Task: Change 'abc' to < abc >
Action: Mouse pressed left at (307, 237)
Screenshot: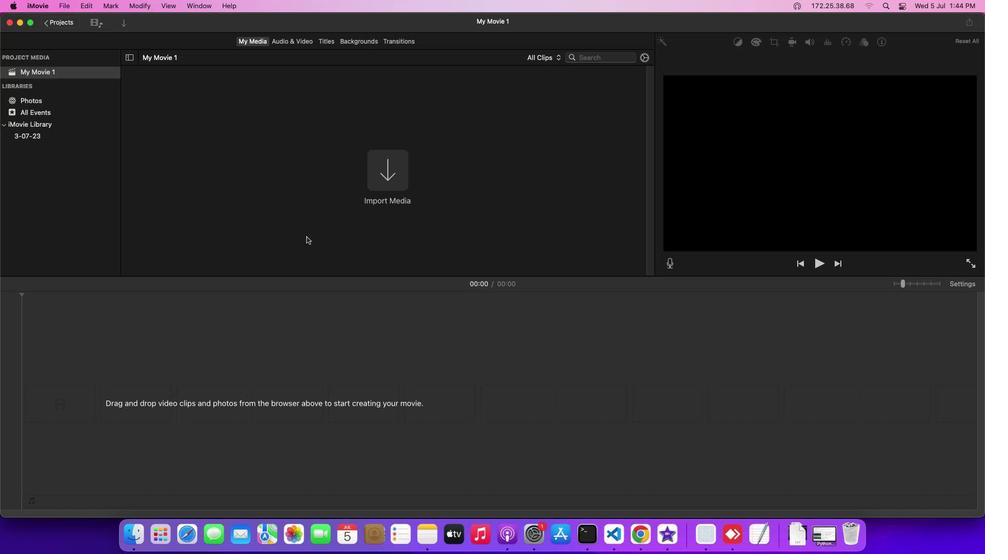 
Action: Mouse moved to (42, 6)
Screenshot: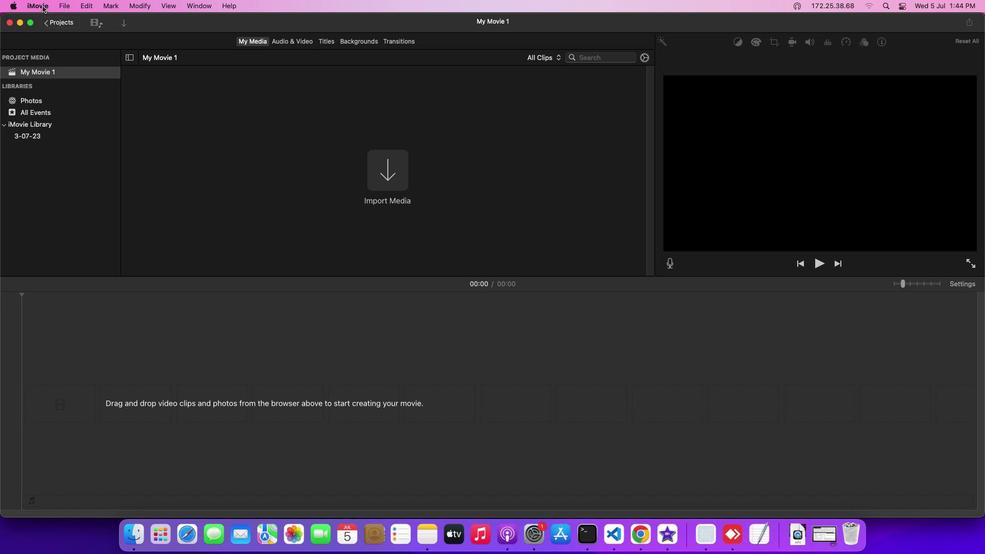 
Action: Mouse pressed left at (42, 6)
Screenshot: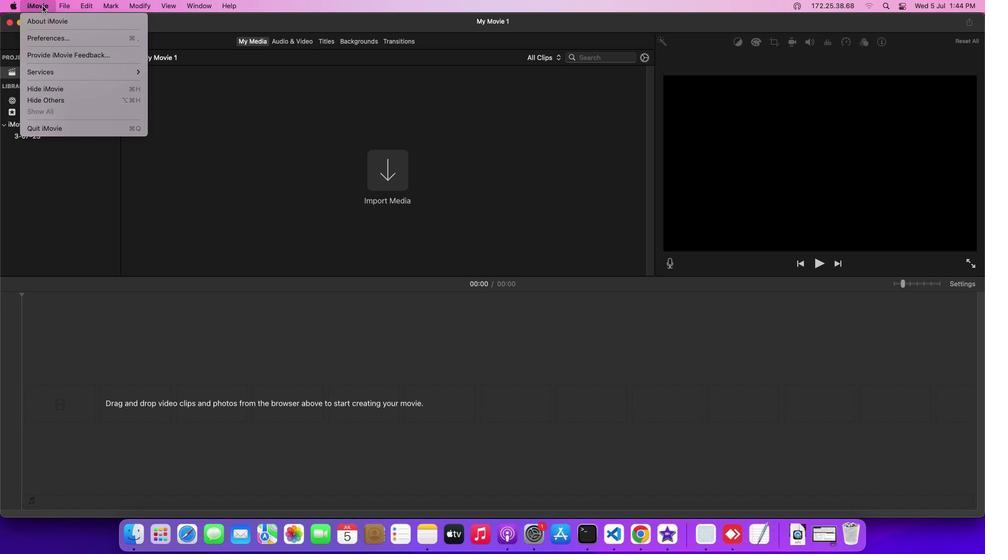 
Action: Mouse moved to (55, 75)
Screenshot: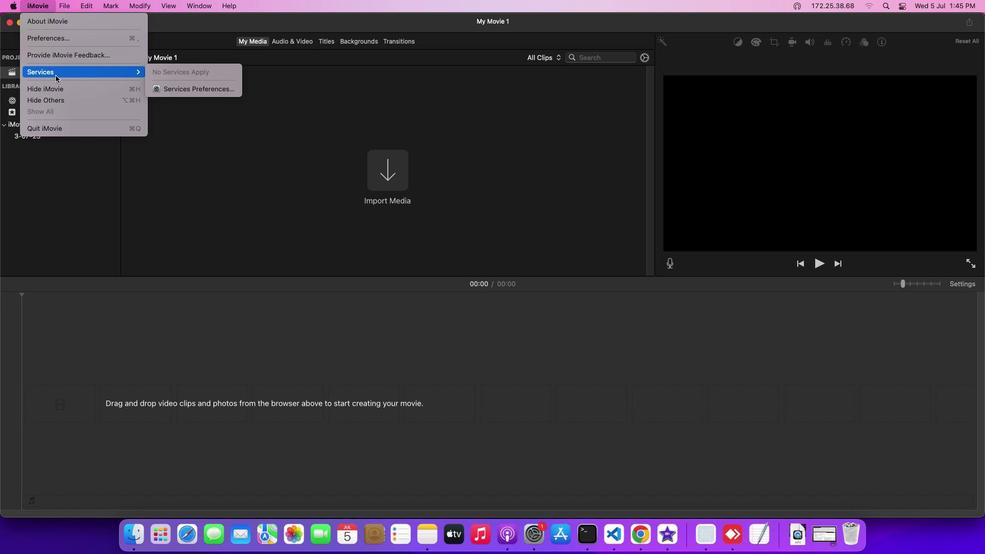 
Action: Mouse pressed left at (55, 75)
Screenshot: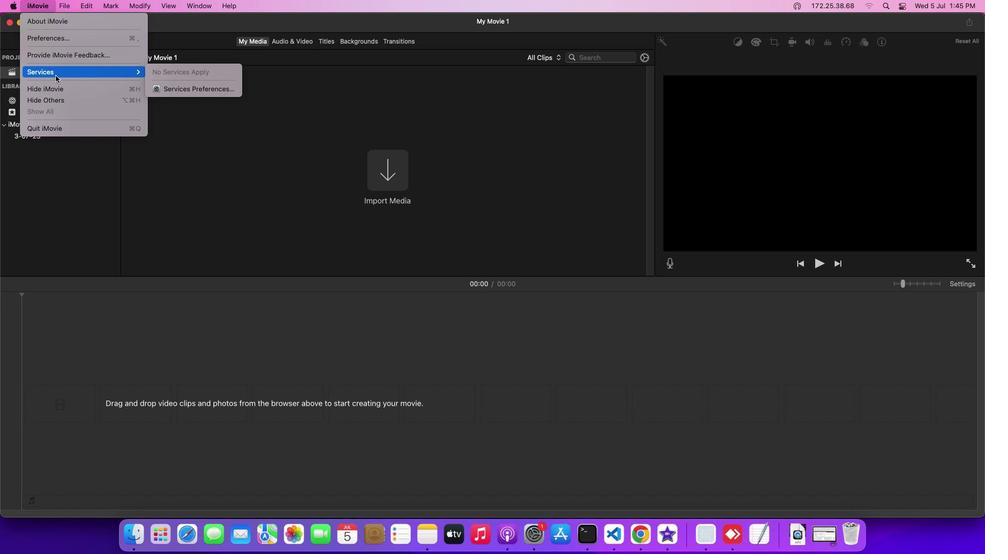 
Action: Mouse moved to (227, 89)
Screenshot: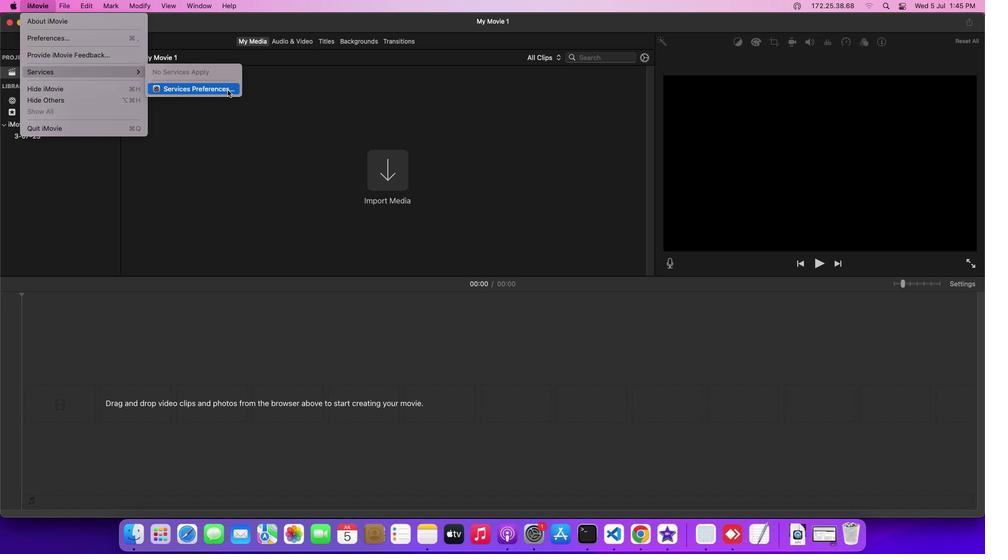 
Action: Mouse pressed left at (227, 89)
Screenshot: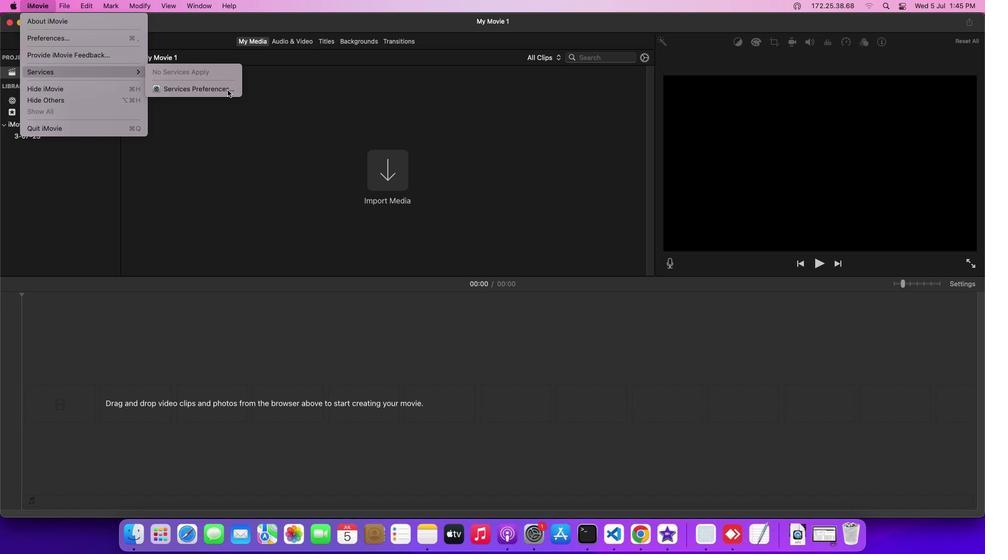 
Action: Mouse moved to (227, 89)
Screenshot: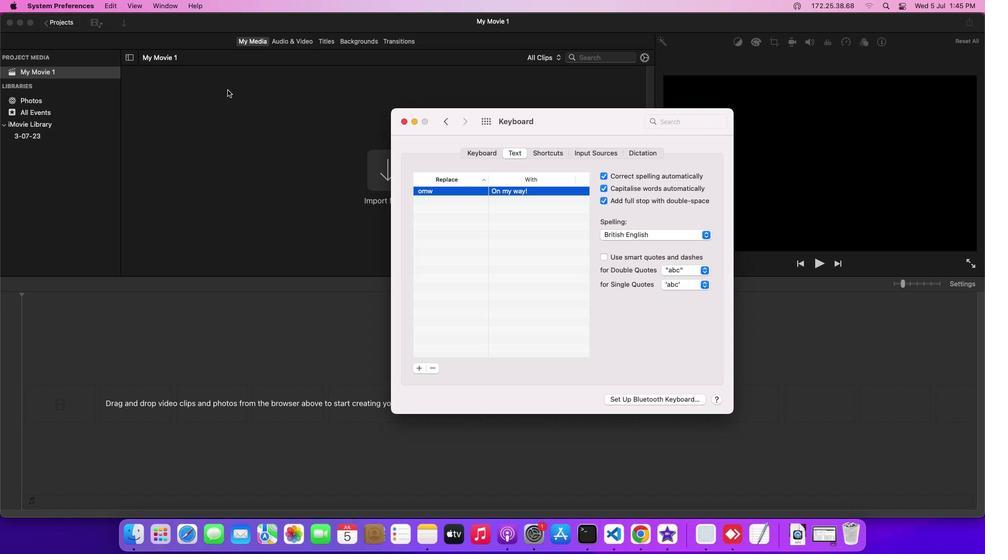 
Action: Mouse pressed left at (227, 89)
Screenshot: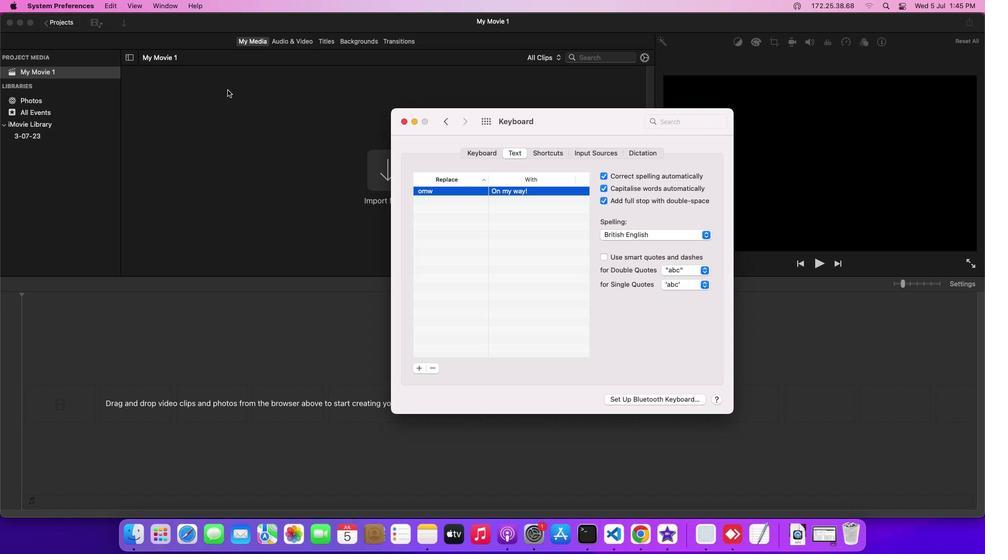 
Action: Mouse moved to (517, 151)
Screenshot: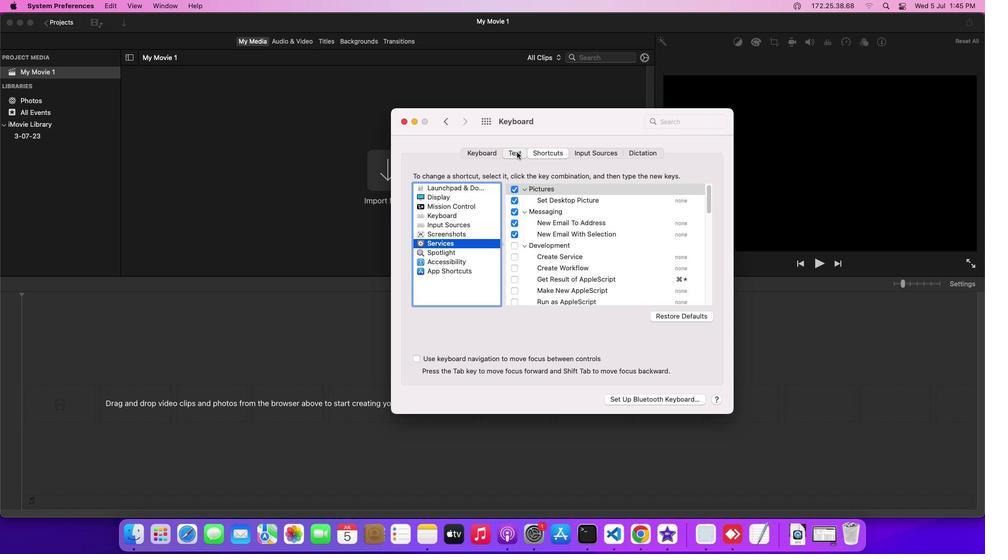 
Action: Mouse pressed left at (517, 151)
Screenshot: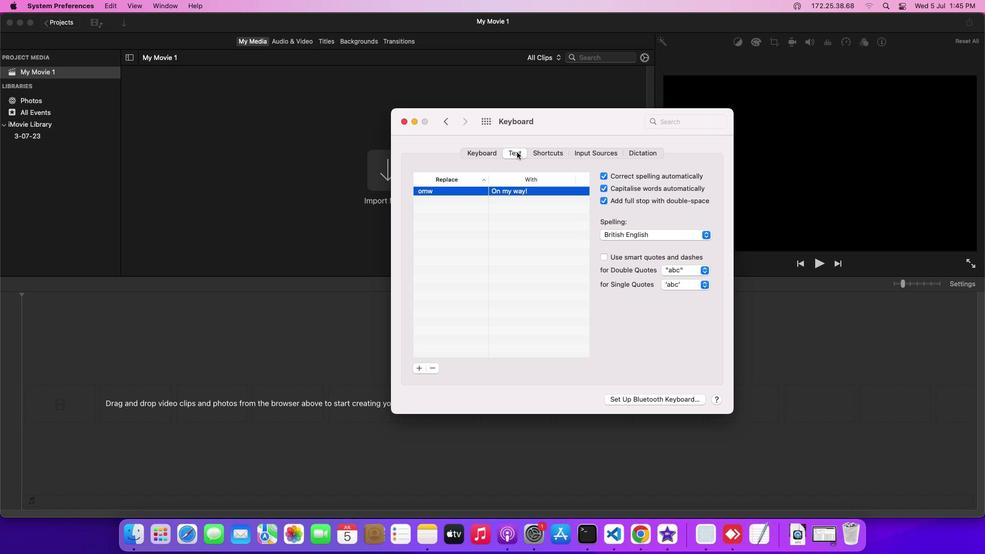 
Action: Mouse moved to (705, 285)
Screenshot: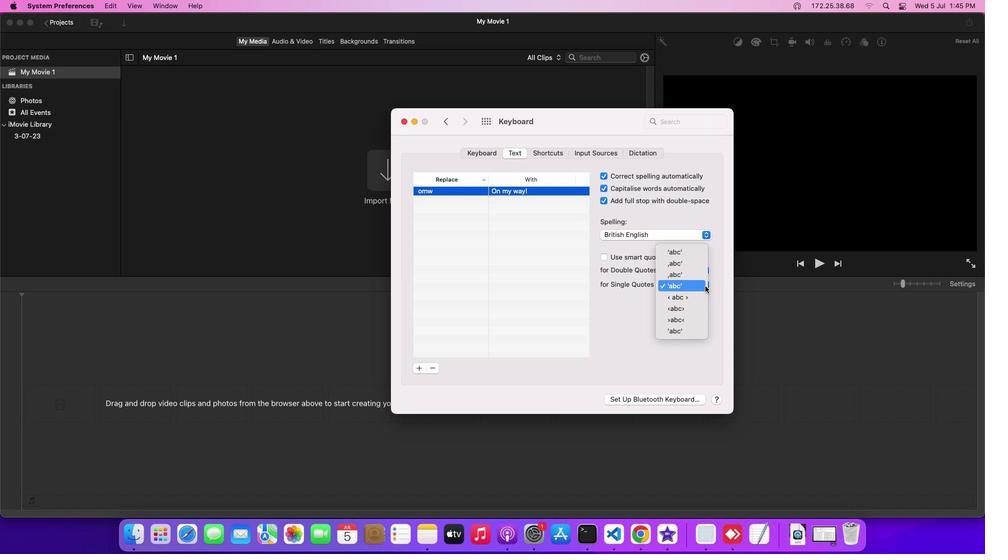
Action: Mouse pressed left at (705, 285)
Screenshot: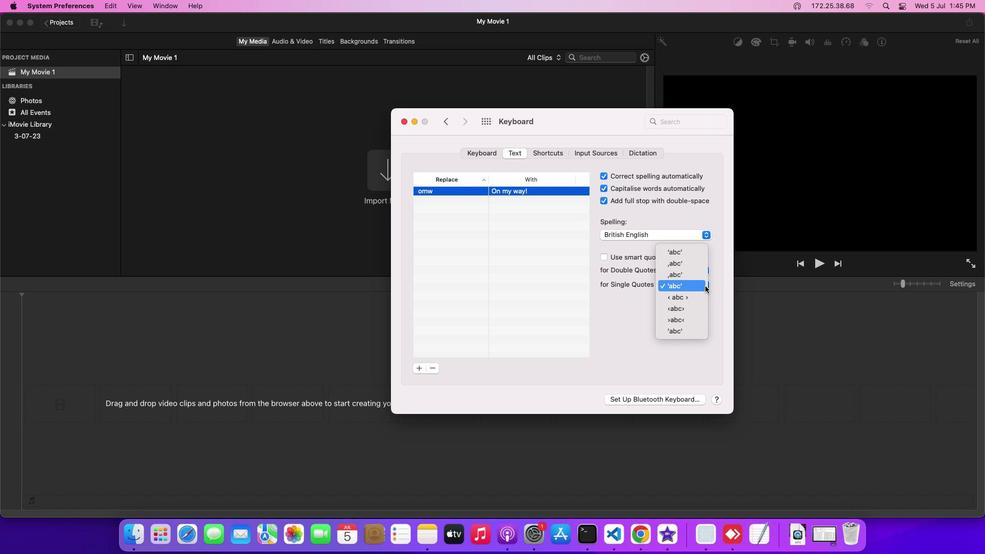 
Action: Mouse moved to (697, 296)
Screenshot: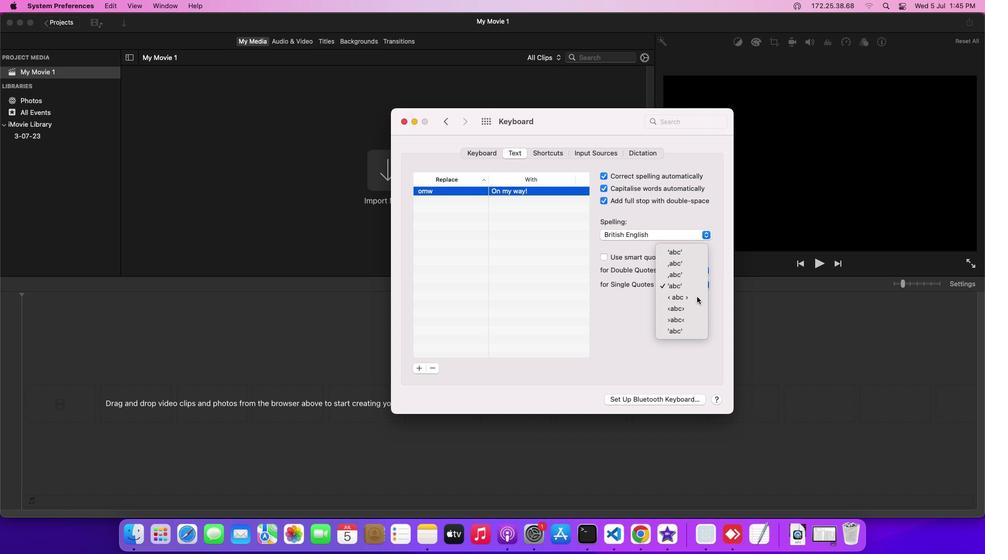 
Action: Mouse pressed left at (697, 296)
Screenshot: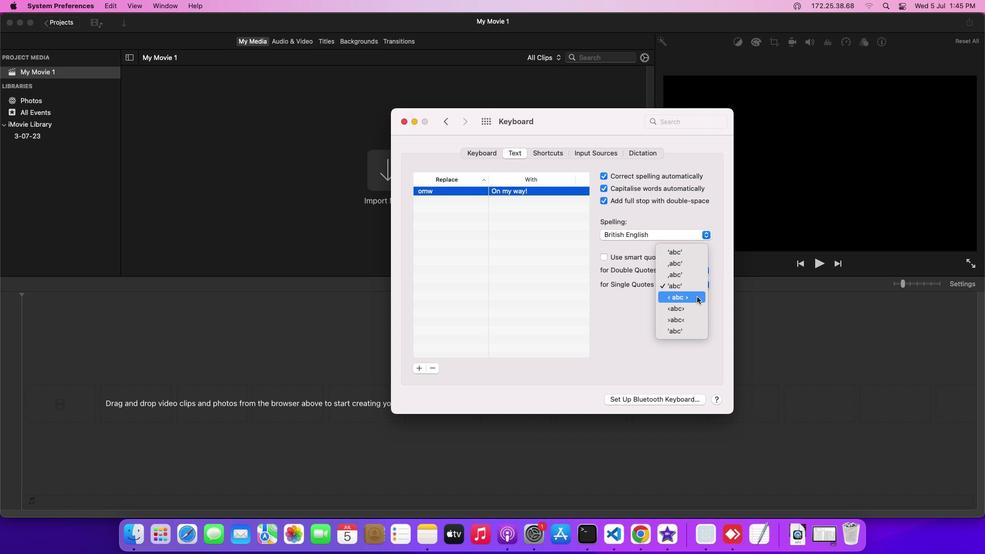 
